 Task: Change the calendar view to 'List' view.
Action: Mouse moved to (7, 77)
Screenshot: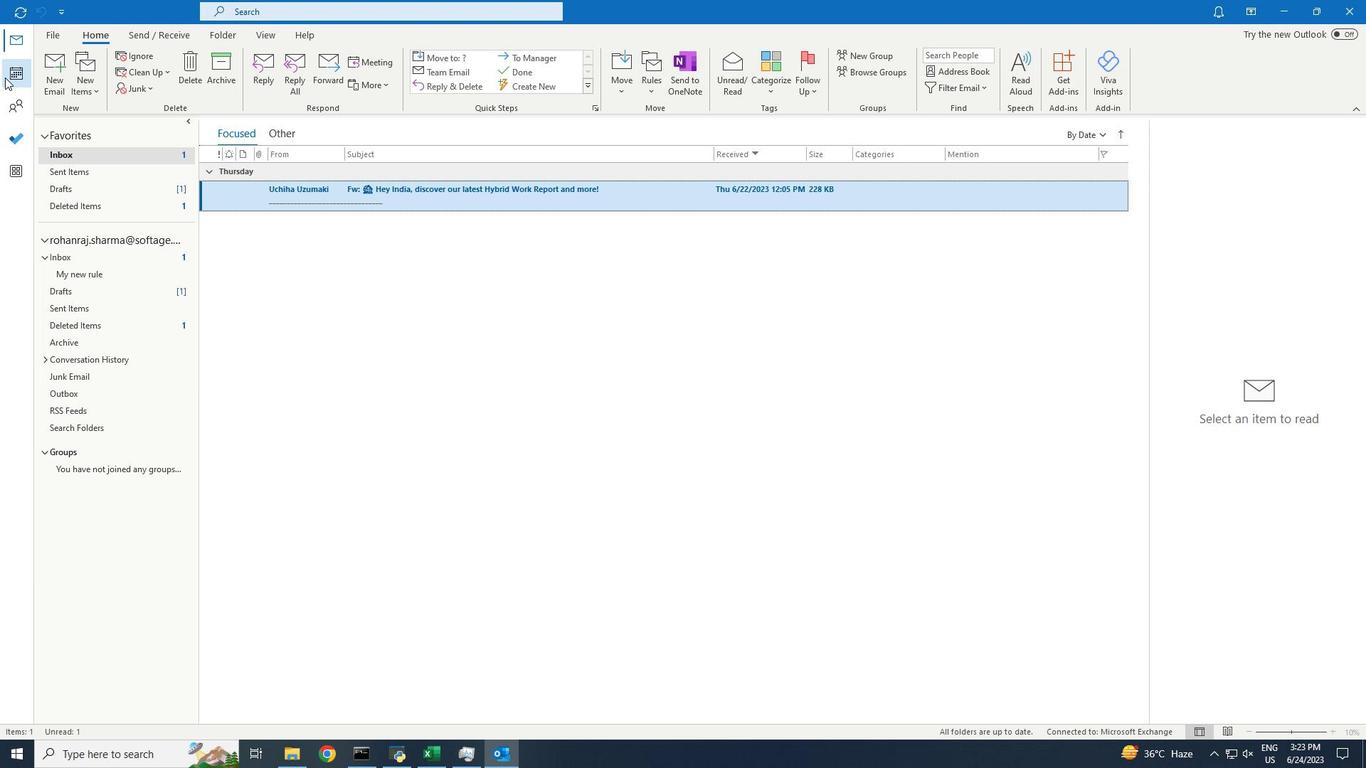 
Action: Mouse pressed left at (7, 77)
Screenshot: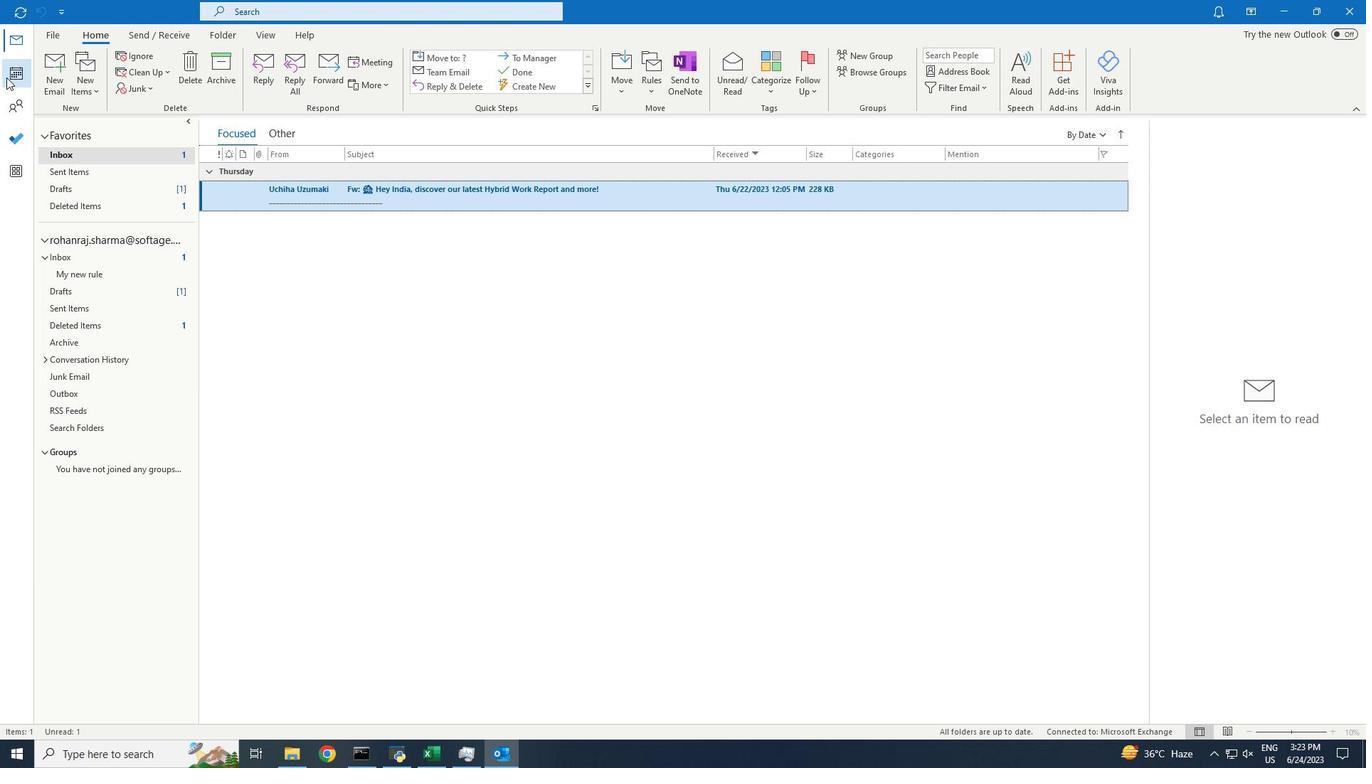 
Action: Mouse moved to (258, 37)
Screenshot: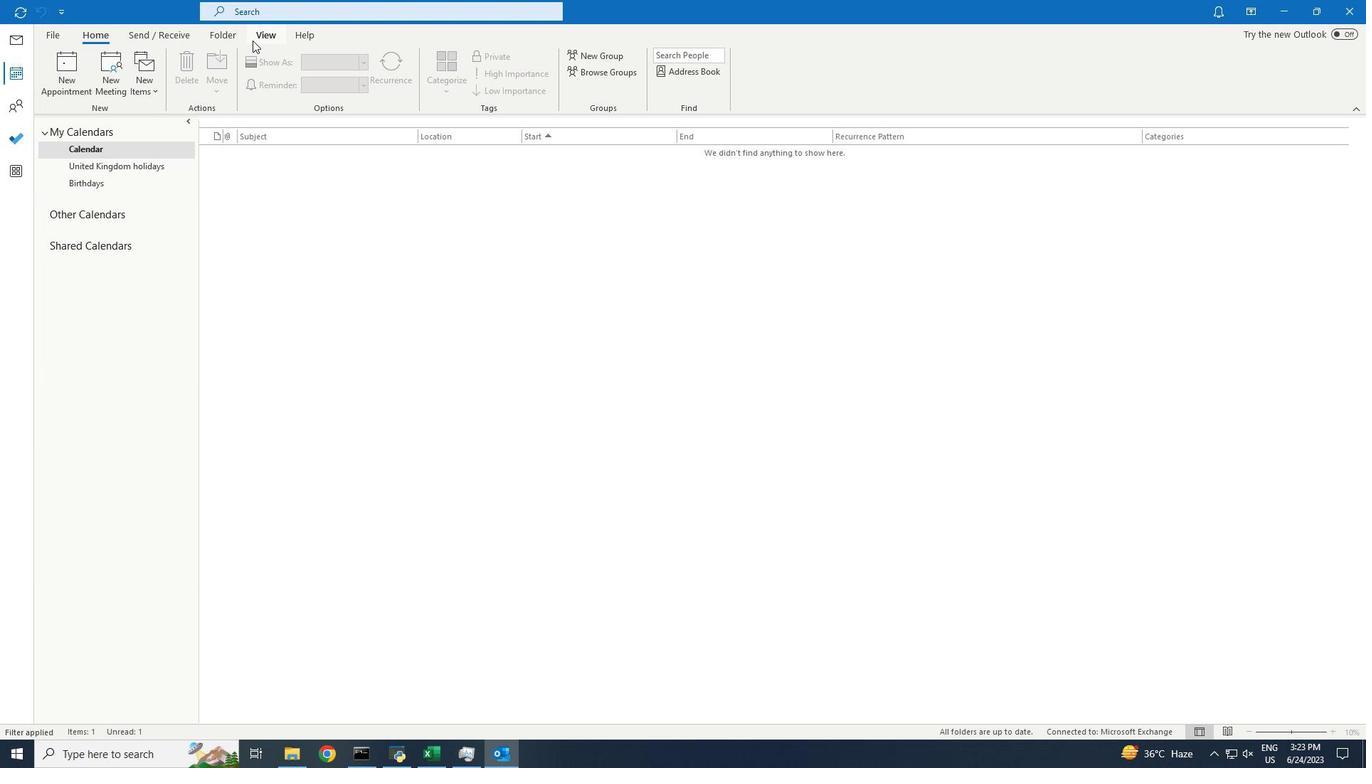 
Action: Mouse pressed left at (258, 37)
Screenshot: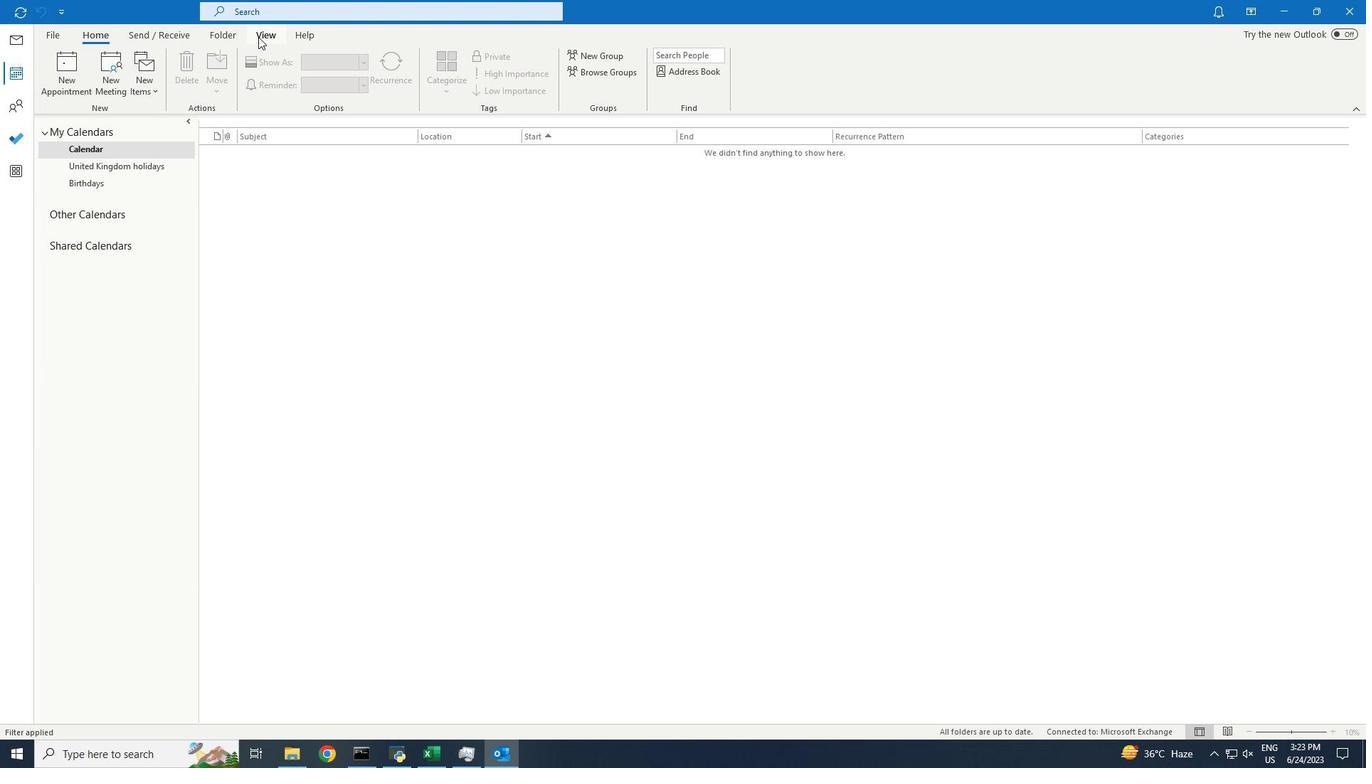 
Action: Mouse moved to (64, 69)
Screenshot: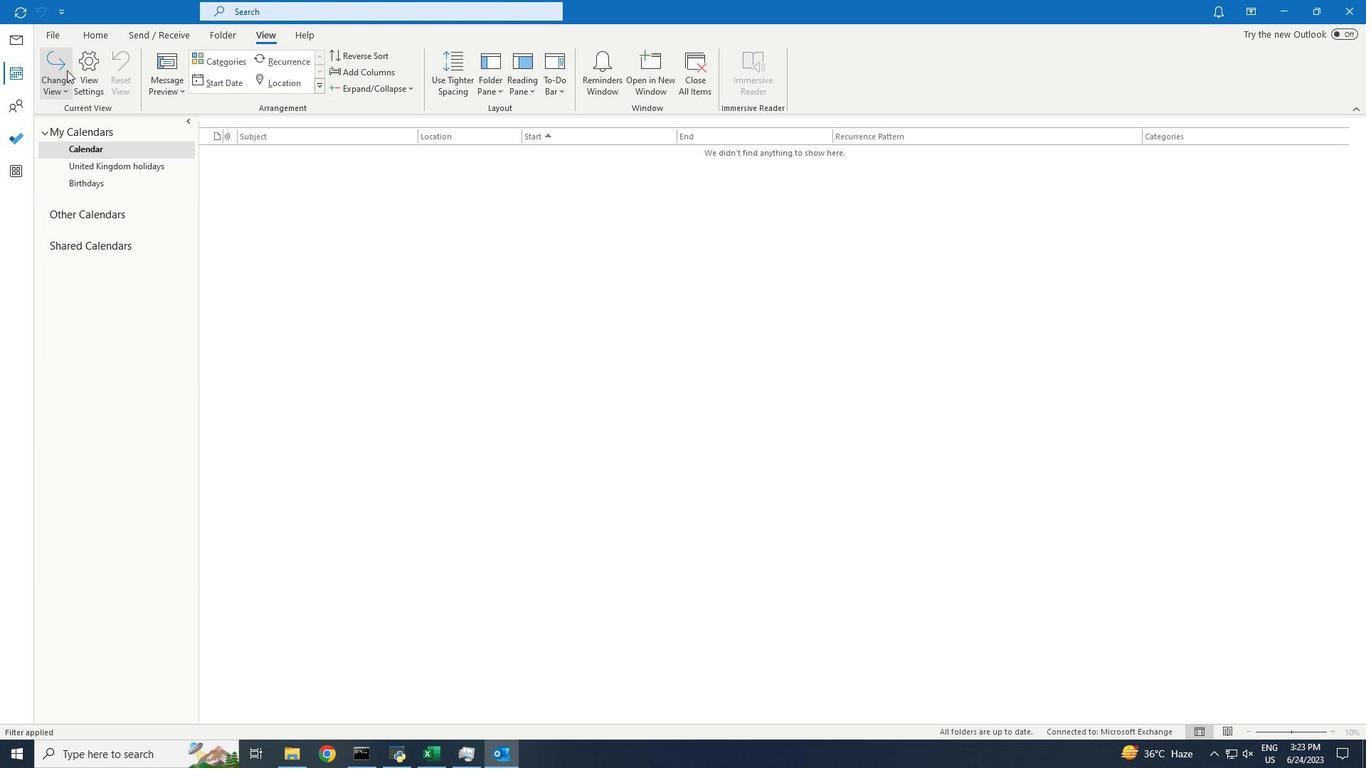 
Action: Mouse pressed left at (64, 69)
Screenshot: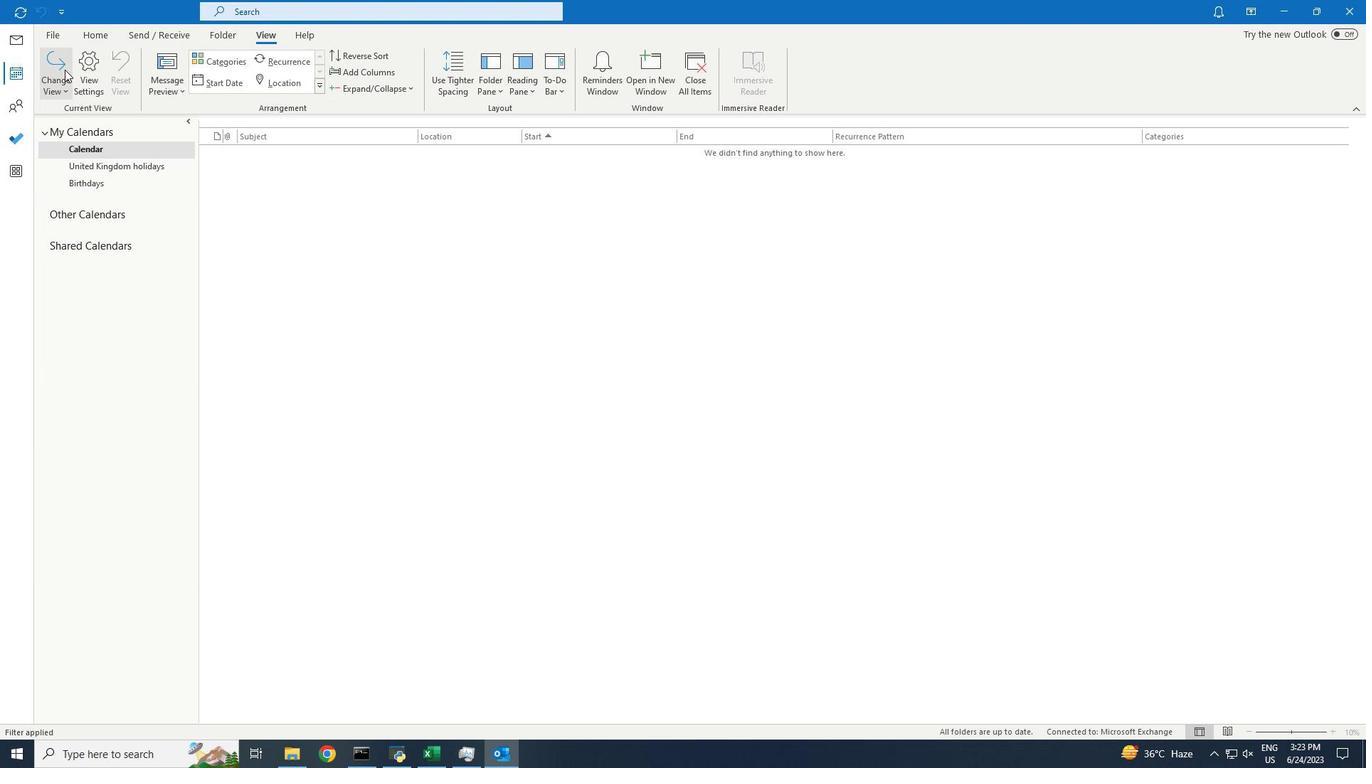 
Action: Mouse moved to (133, 121)
Screenshot: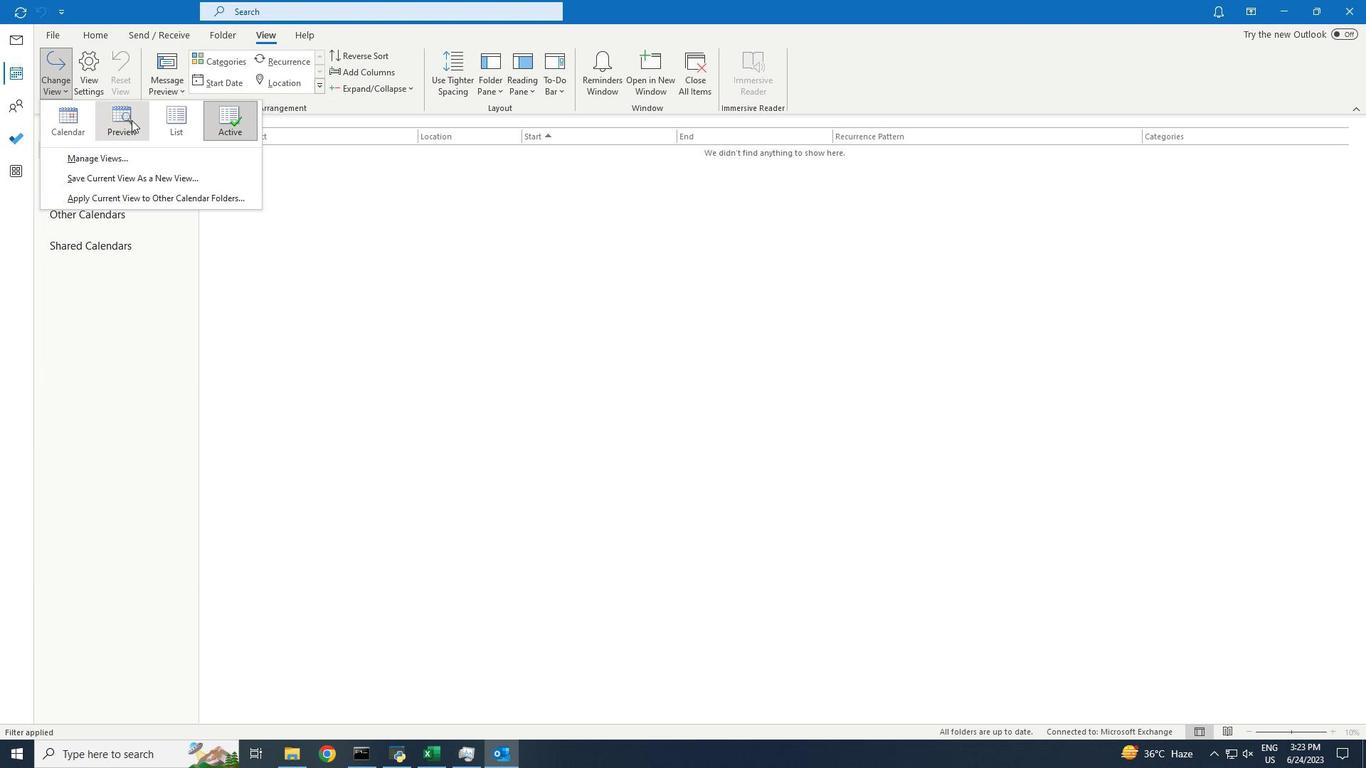 
Action: Mouse pressed left at (133, 121)
Screenshot: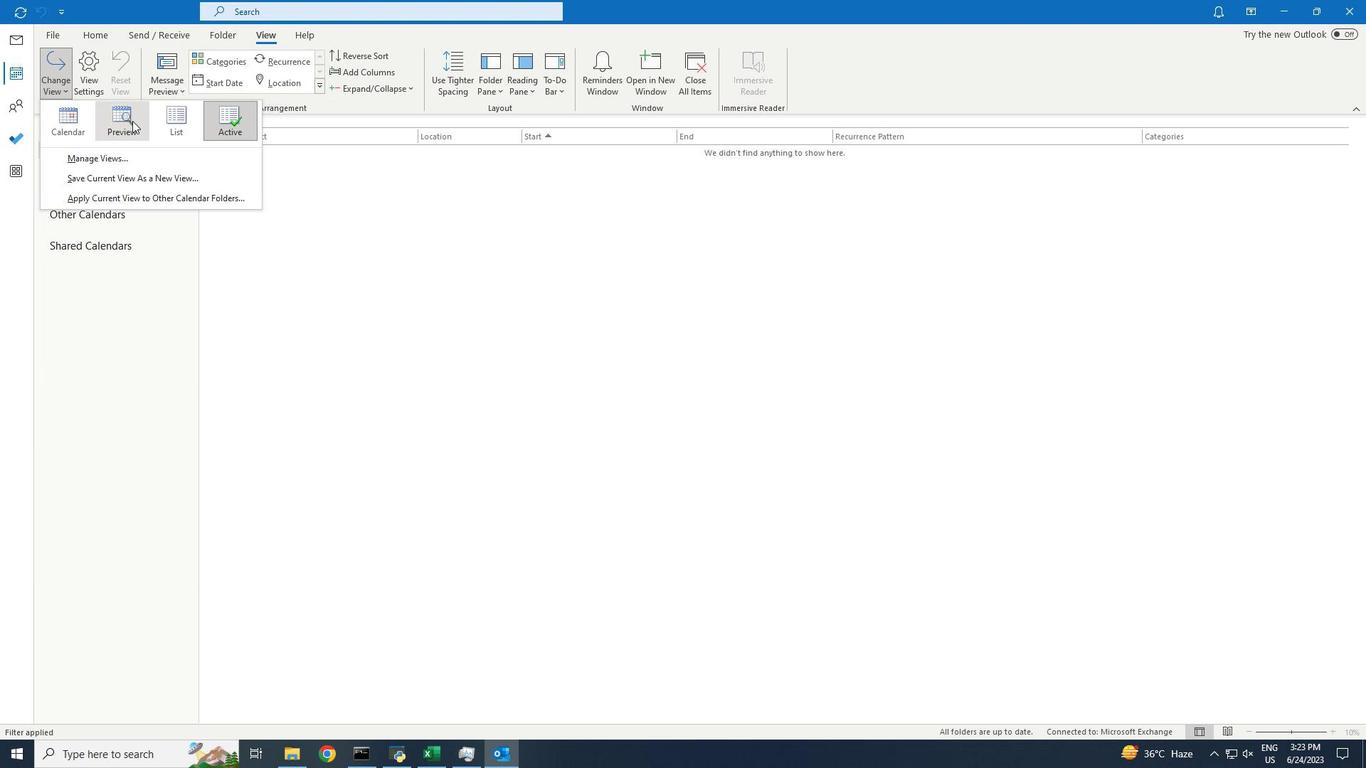 
Action: Mouse moved to (257, 288)
Screenshot: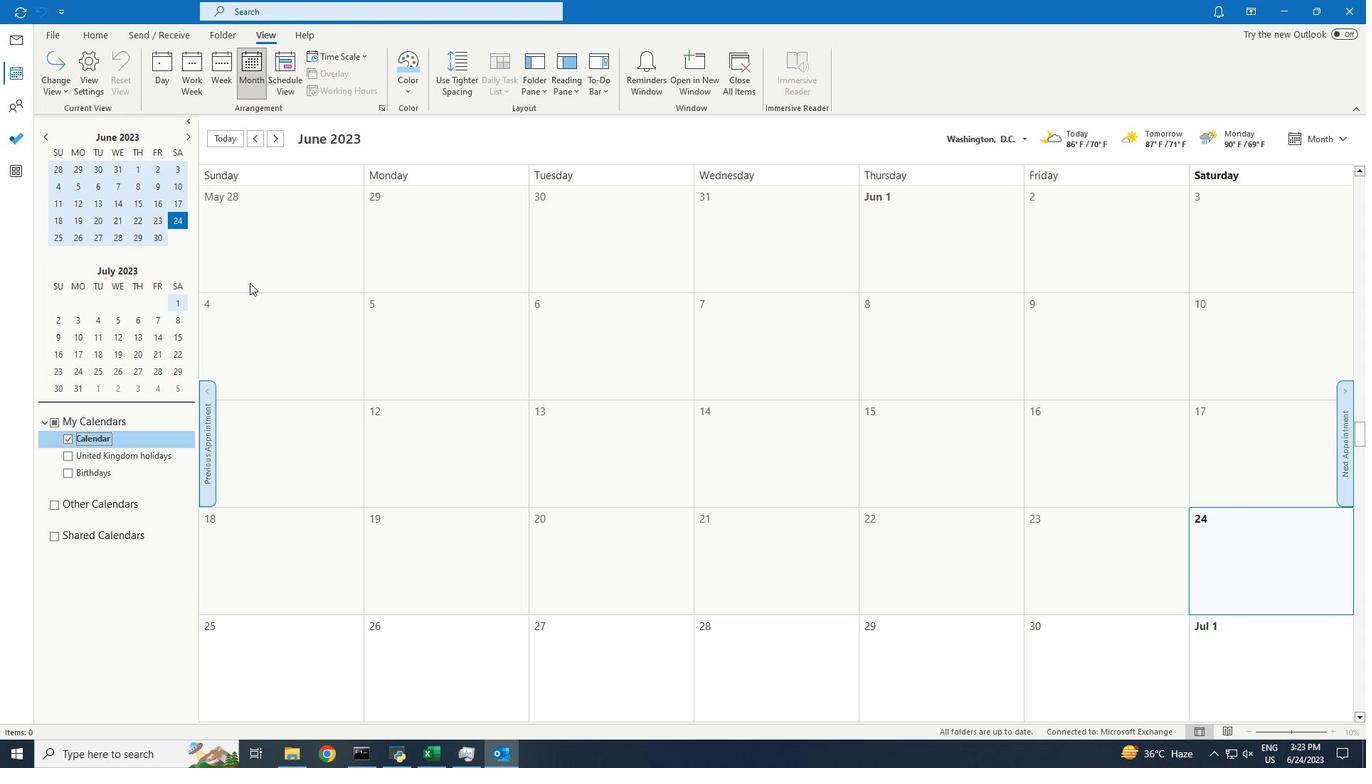 
